 Task: Change the ball color for the ball video filter to blue.
Action: Mouse moved to (94, 12)
Screenshot: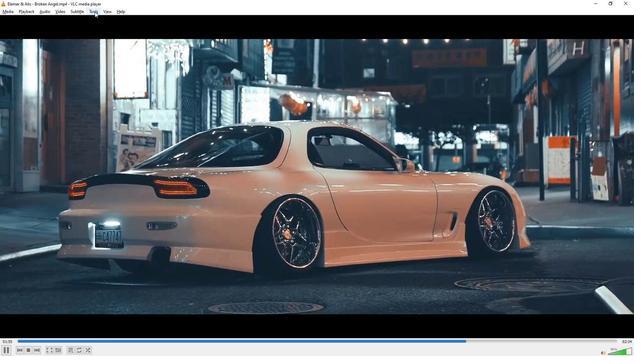
Action: Mouse pressed left at (94, 12)
Screenshot: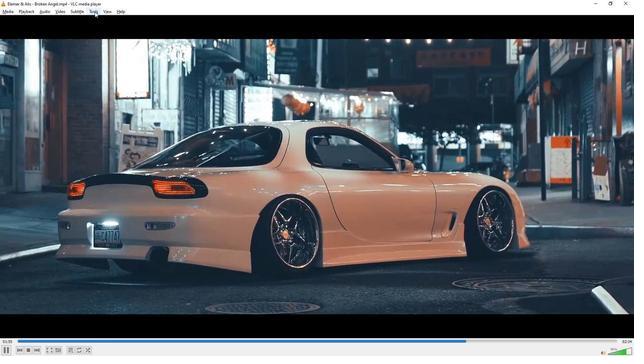 
Action: Mouse moved to (99, 88)
Screenshot: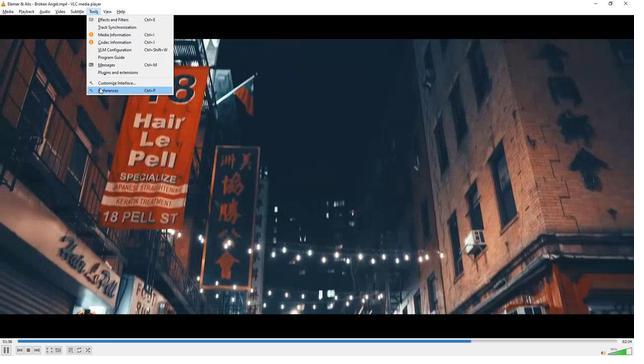 
Action: Mouse pressed left at (99, 88)
Screenshot: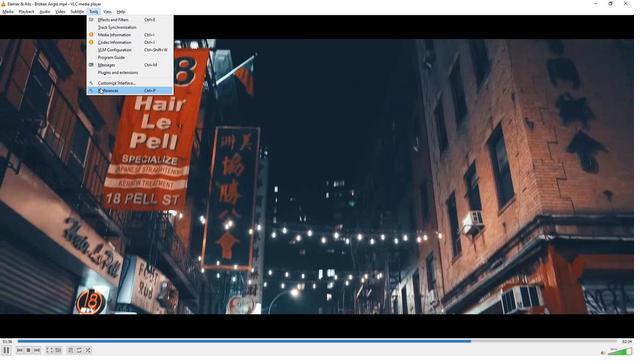 
Action: Mouse moved to (139, 278)
Screenshot: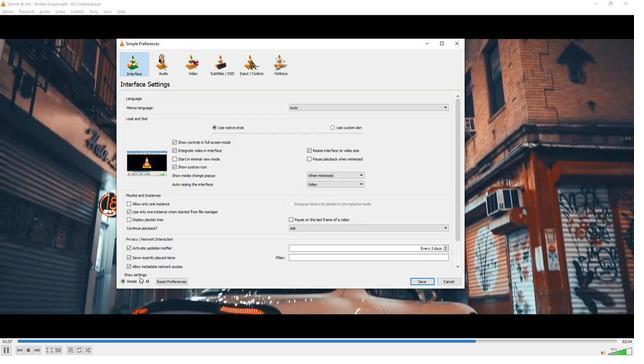 
Action: Mouse pressed left at (139, 278)
Screenshot: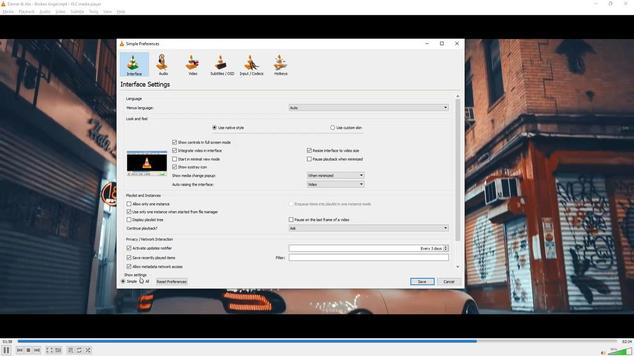
Action: Mouse moved to (140, 279)
Screenshot: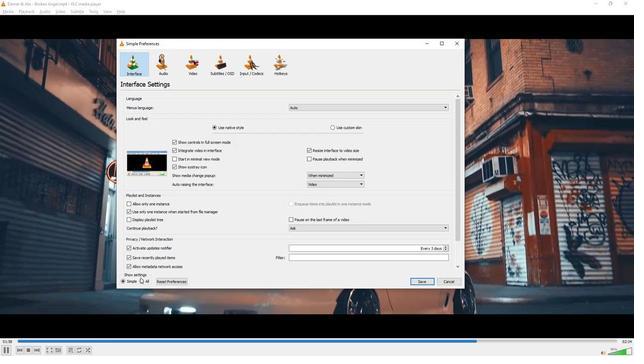 
Action: Mouse pressed left at (140, 279)
Screenshot: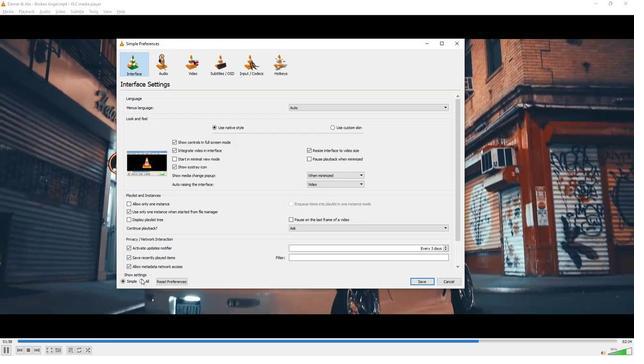
Action: Mouse moved to (140, 216)
Screenshot: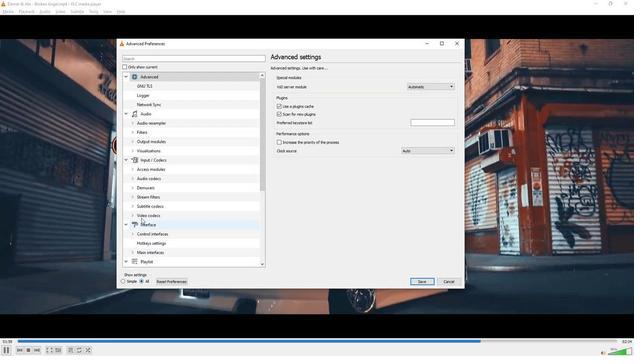 
Action: Mouse scrolled (140, 215) with delta (0, 0)
Screenshot: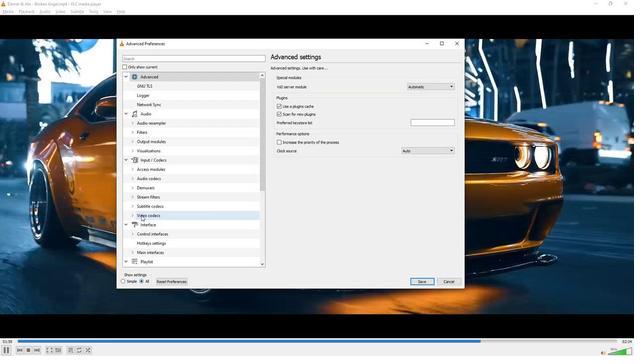 
Action: Mouse moved to (140, 215)
Screenshot: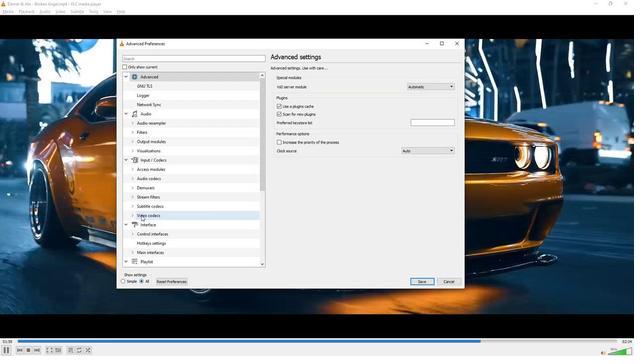 
Action: Mouse scrolled (140, 215) with delta (0, 0)
Screenshot: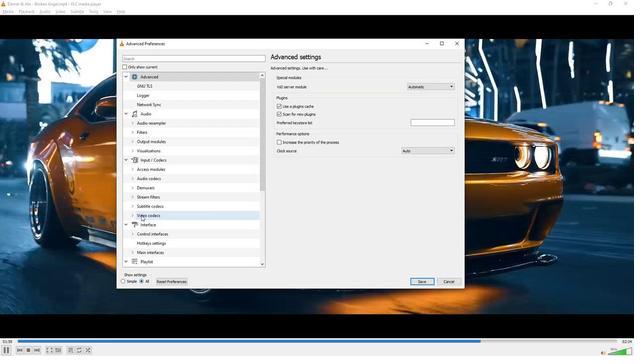 
Action: Mouse scrolled (140, 215) with delta (0, 0)
Screenshot: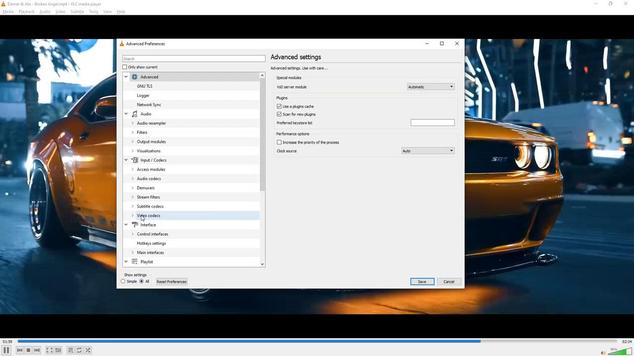 
Action: Mouse moved to (140, 215)
Screenshot: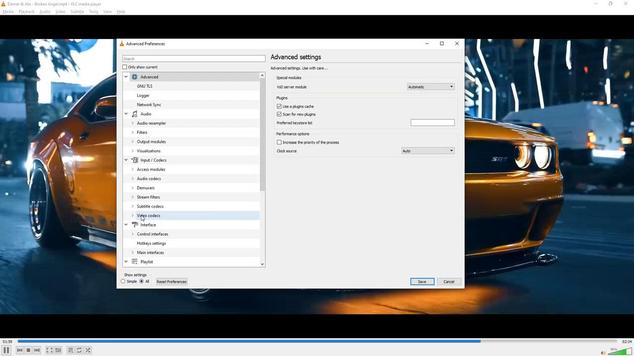 
Action: Mouse scrolled (140, 215) with delta (0, 0)
Screenshot: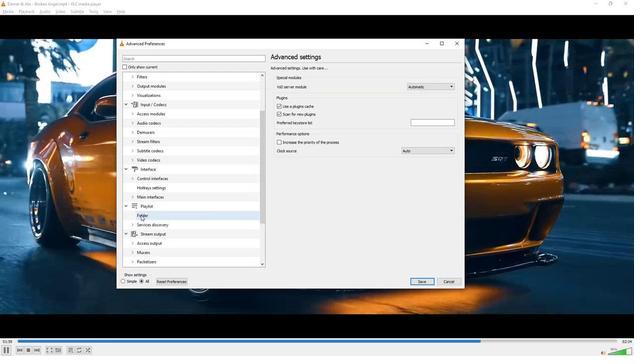 
Action: Mouse moved to (140, 215)
Screenshot: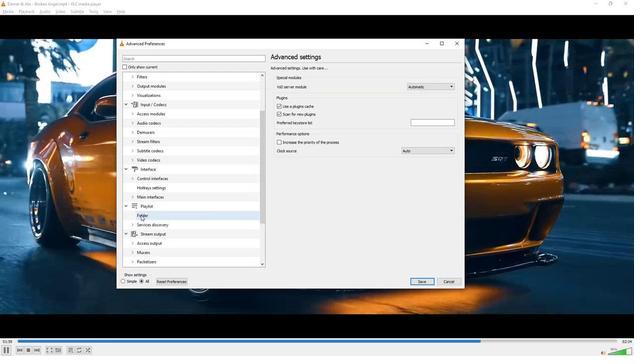 
Action: Mouse scrolled (140, 215) with delta (0, 0)
Screenshot: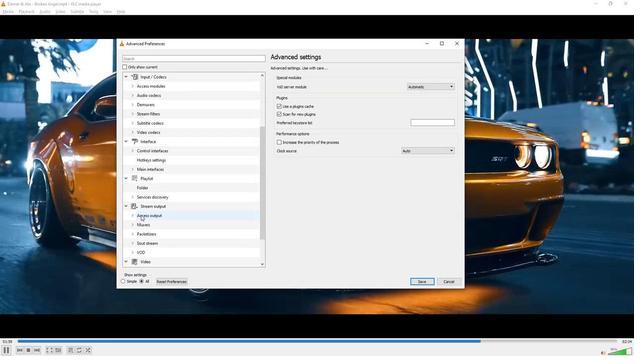 
Action: Mouse moved to (139, 215)
Screenshot: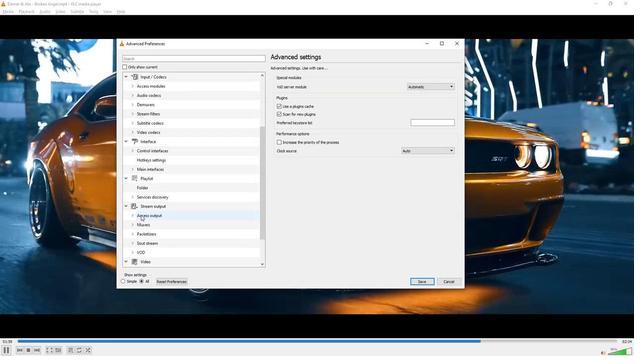 
Action: Mouse scrolled (139, 215) with delta (0, 0)
Screenshot: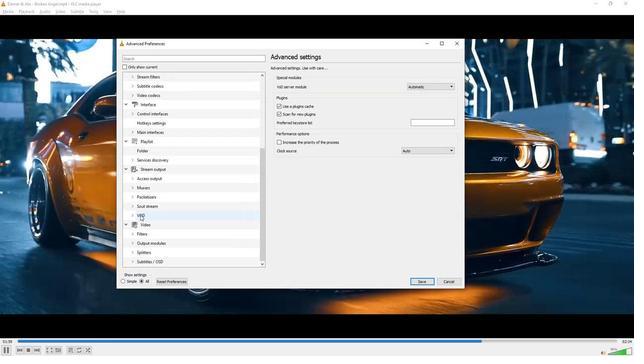 
Action: Mouse moved to (131, 233)
Screenshot: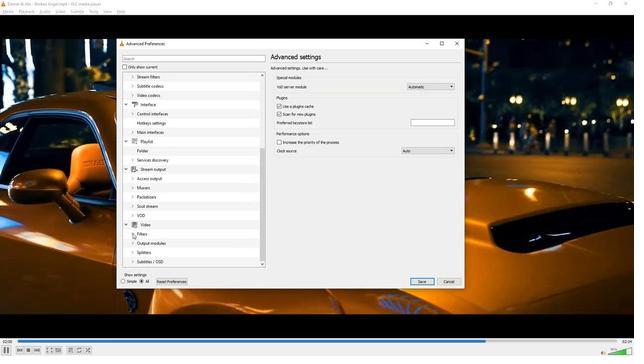 
Action: Mouse pressed left at (131, 233)
Screenshot: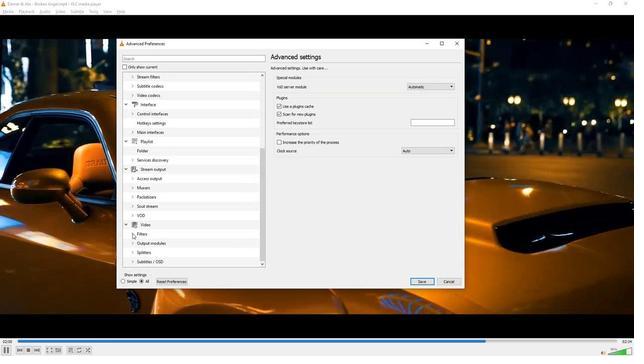 
Action: Mouse moved to (158, 213)
Screenshot: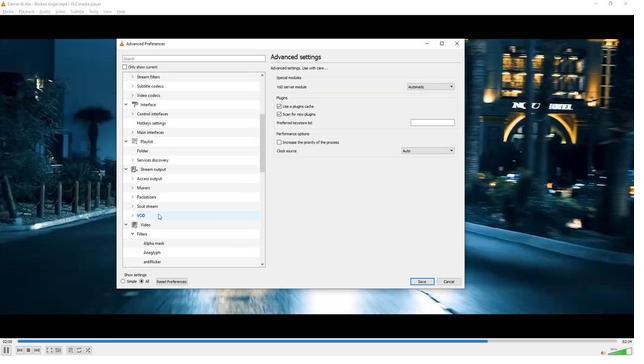 
Action: Mouse scrolled (158, 213) with delta (0, 0)
Screenshot: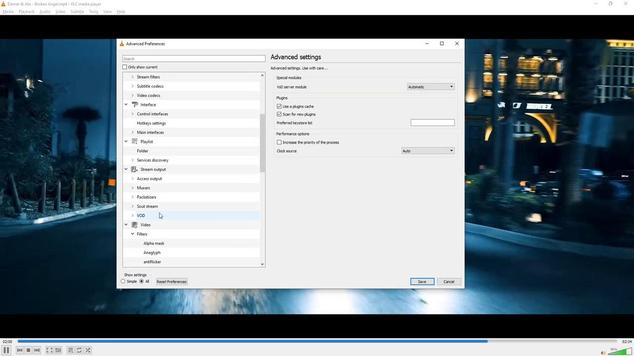 
Action: Mouse scrolled (158, 213) with delta (0, 0)
Screenshot: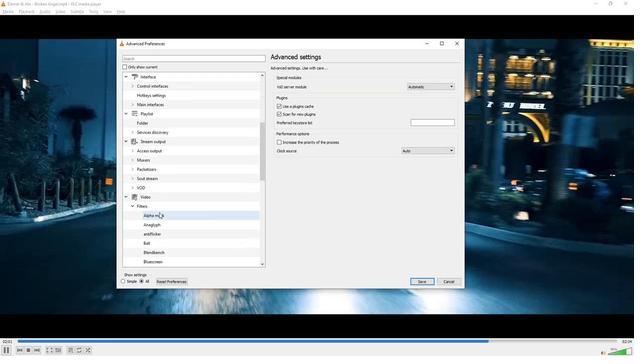 
Action: Mouse moved to (153, 212)
Screenshot: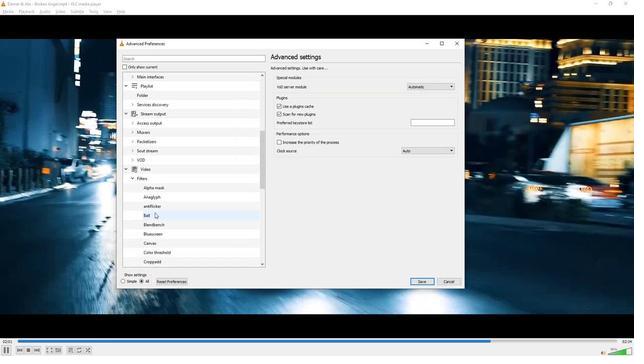 
Action: Mouse pressed left at (153, 212)
Screenshot: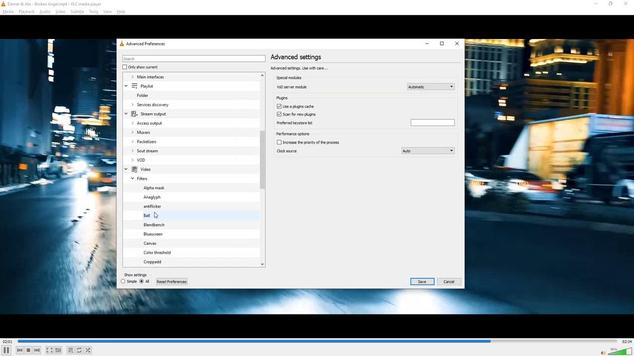 
Action: Mouse moved to (454, 78)
Screenshot: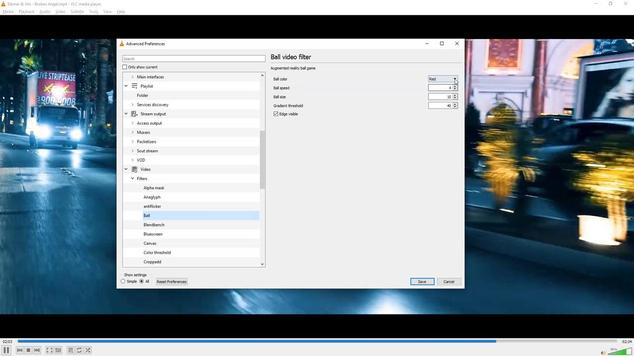 
Action: Mouse pressed left at (454, 78)
Screenshot: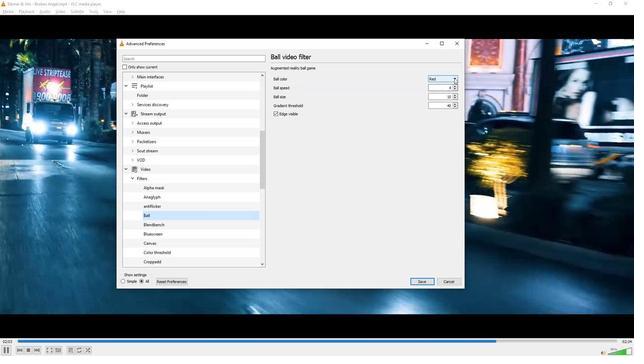 
Action: Mouse moved to (447, 93)
Screenshot: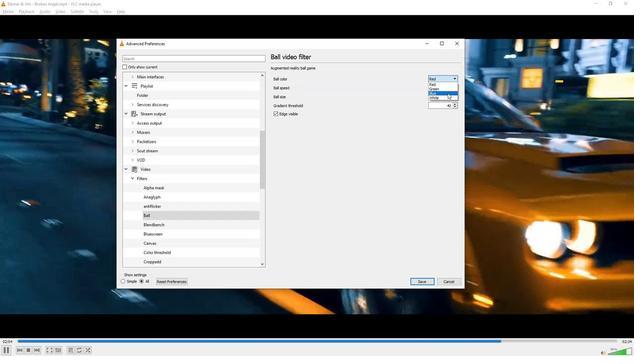 
Action: Mouse pressed left at (447, 93)
Screenshot: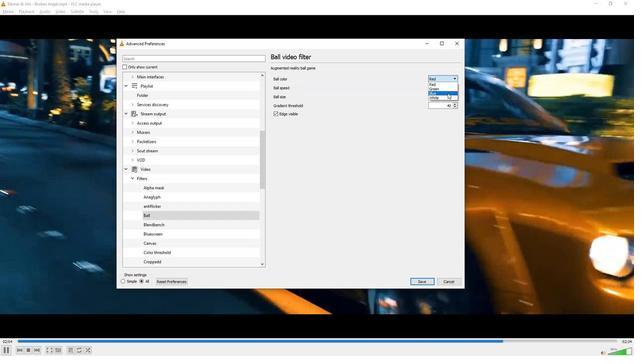 
Action: Mouse moved to (411, 150)
Screenshot: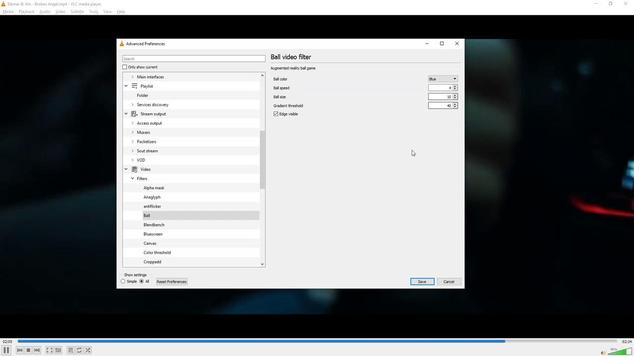 
